 Task: Set the description to "An Innovation Workshop is a collaborative, structured event fostering creativity and problem-solving.".
Action: Mouse moved to (127, 146)
Screenshot: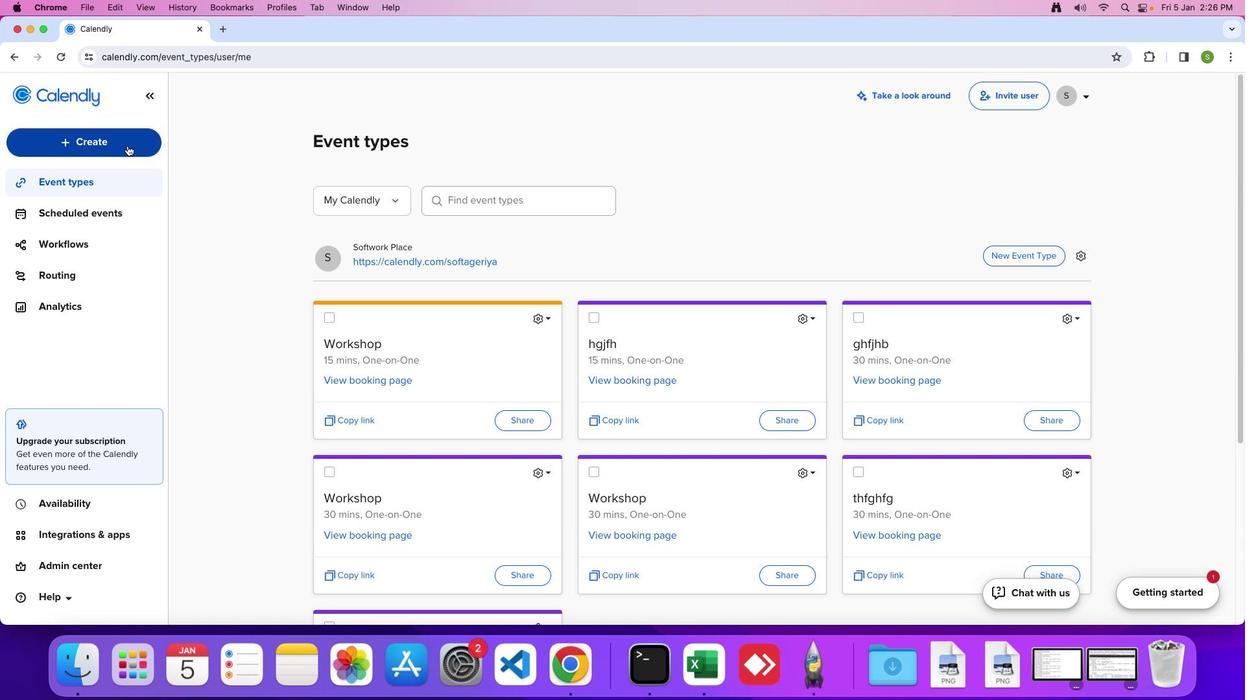 
Action: Mouse pressed left at (127, 146)
Screenshot: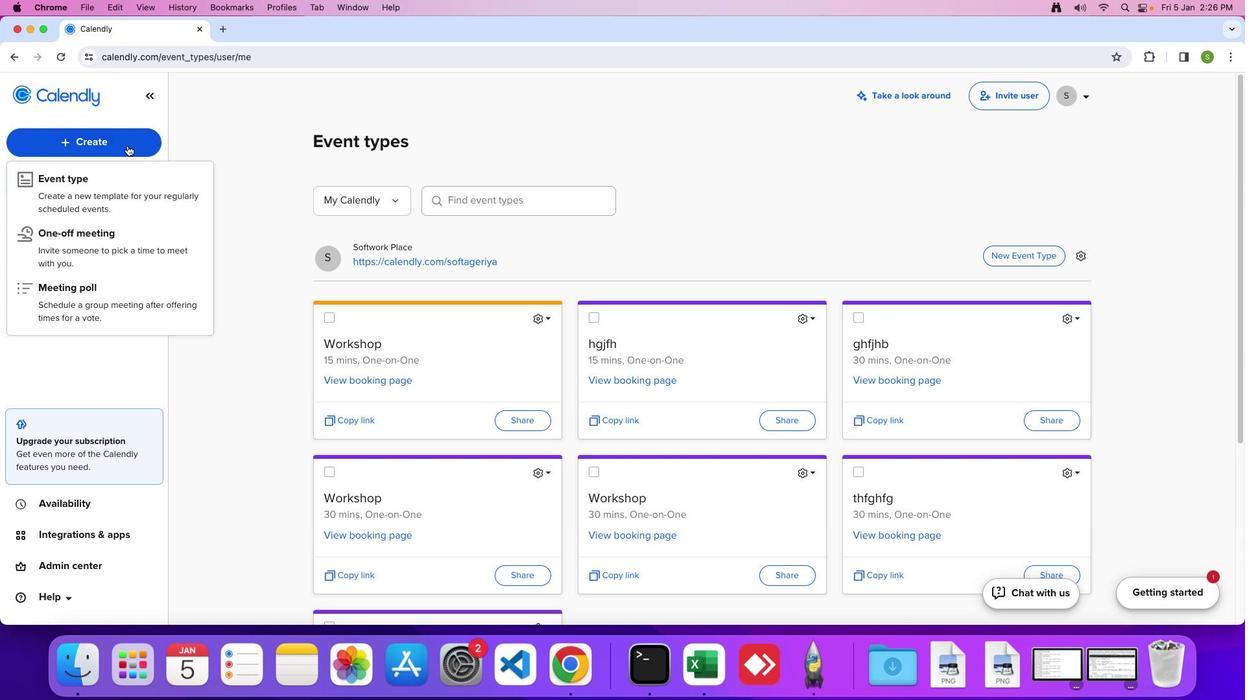 
Action: Mouse moved to (101, 292)
Screenshot: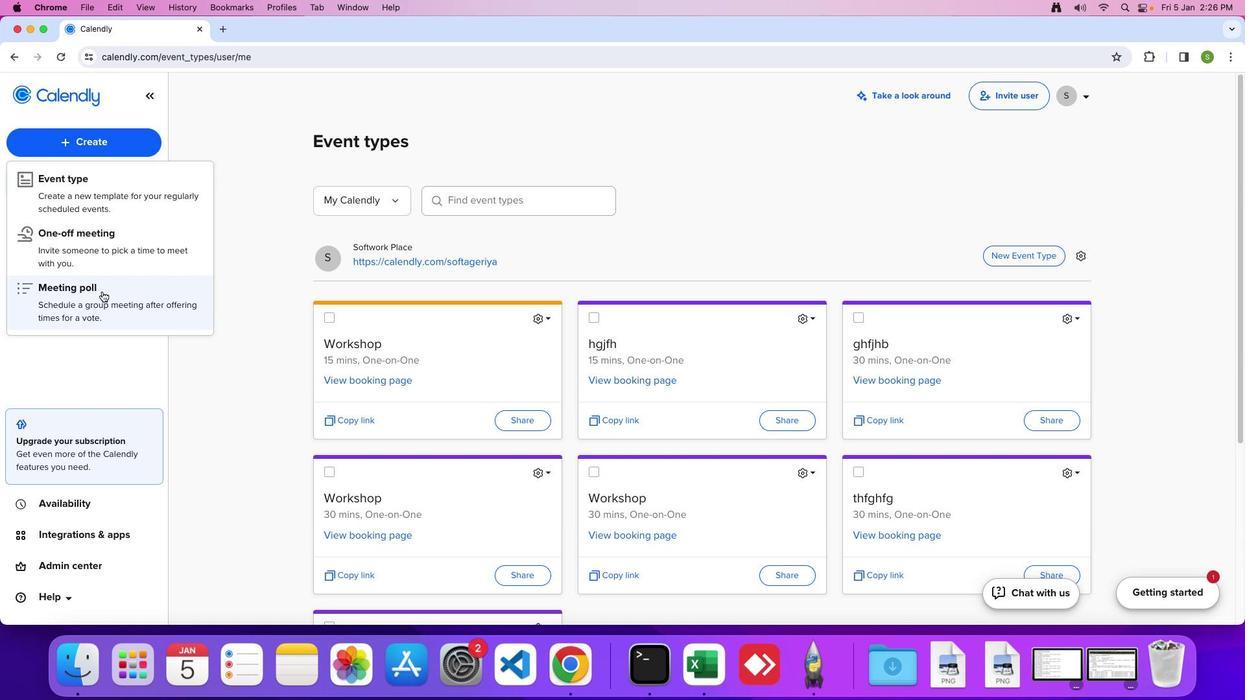
Action: Mouse pressed left at (101, 292)
Screenshot: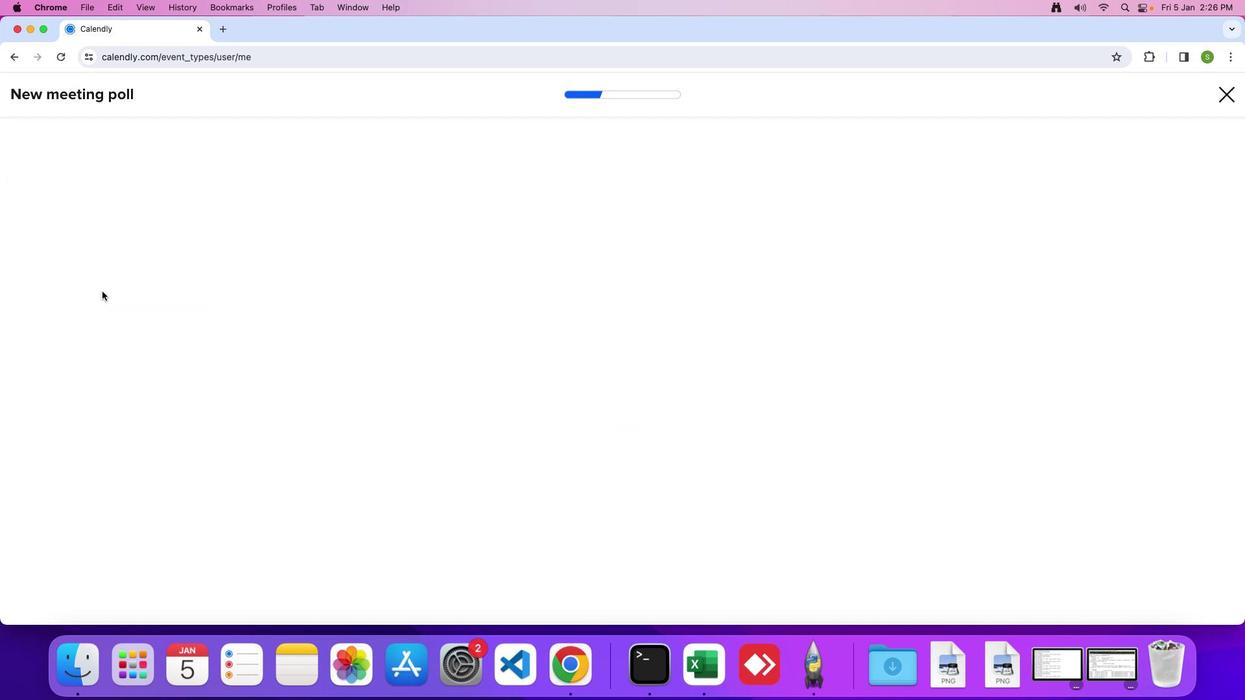 
Action: Mouse moved to (1032, 214)
Screenshot: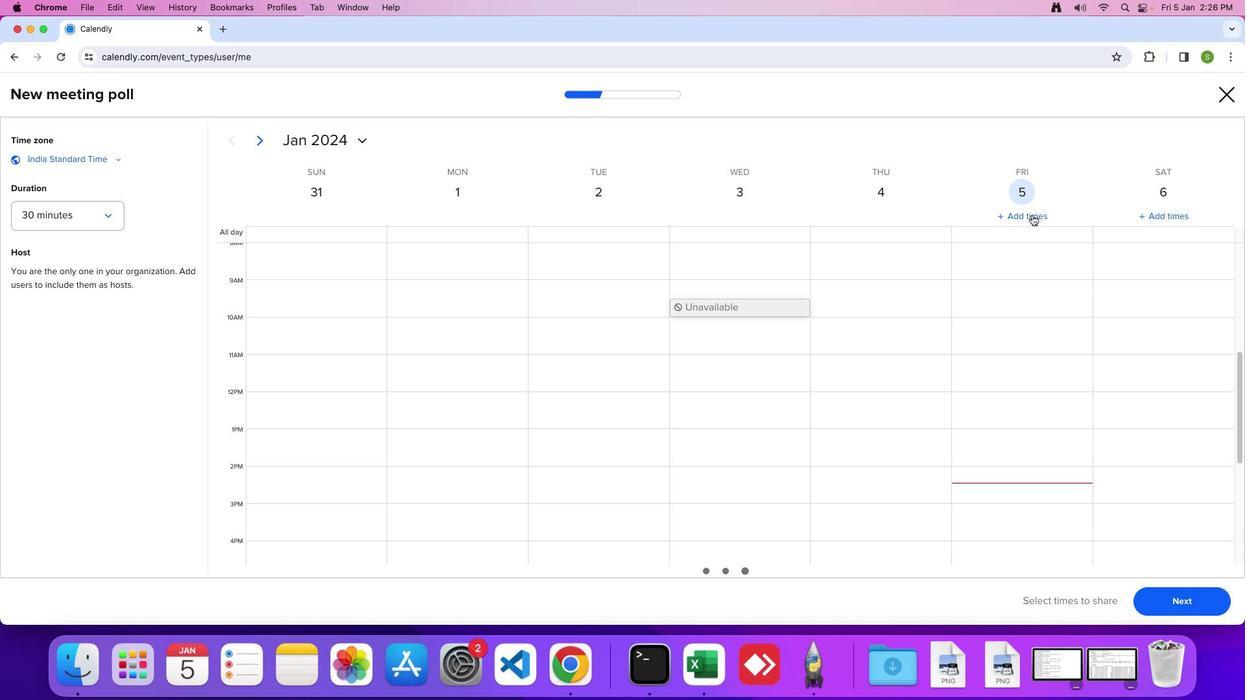 
Action: Mouse pressed left at (1032, 214)
Screenshot: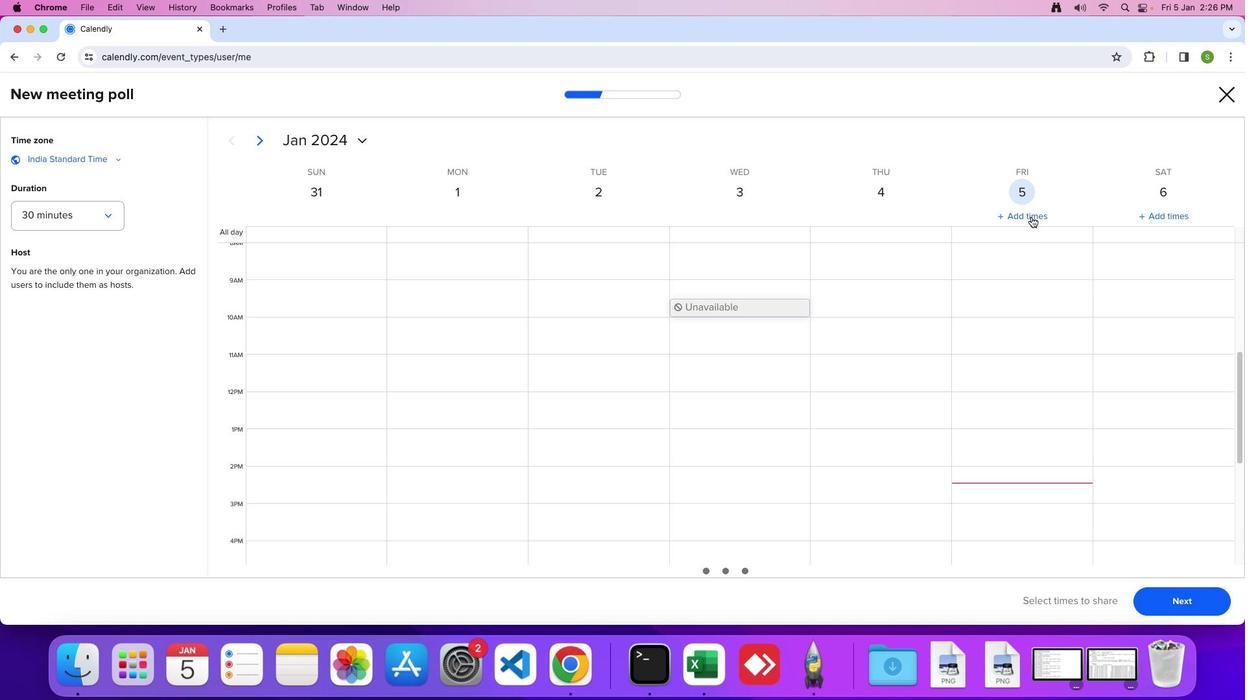 
Action: Mouse moved to (1160, 606)
Screenshot: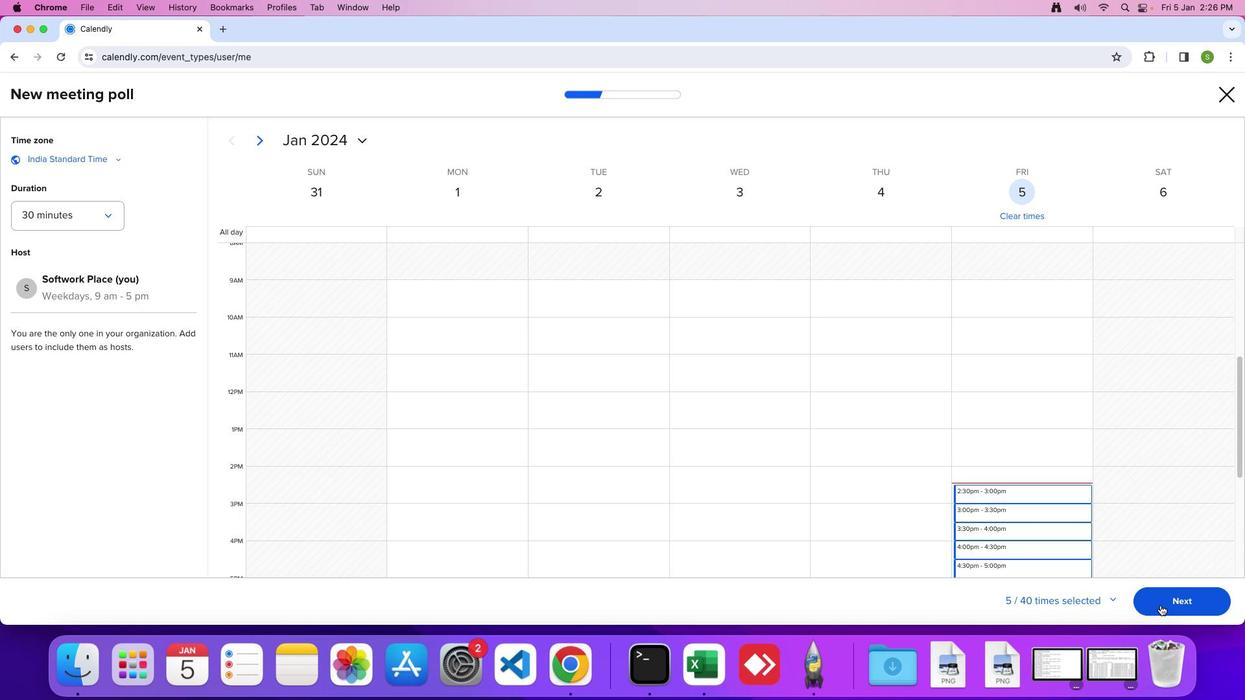 
Action: Mouse pressed left at (1160, 606)
Screenshot: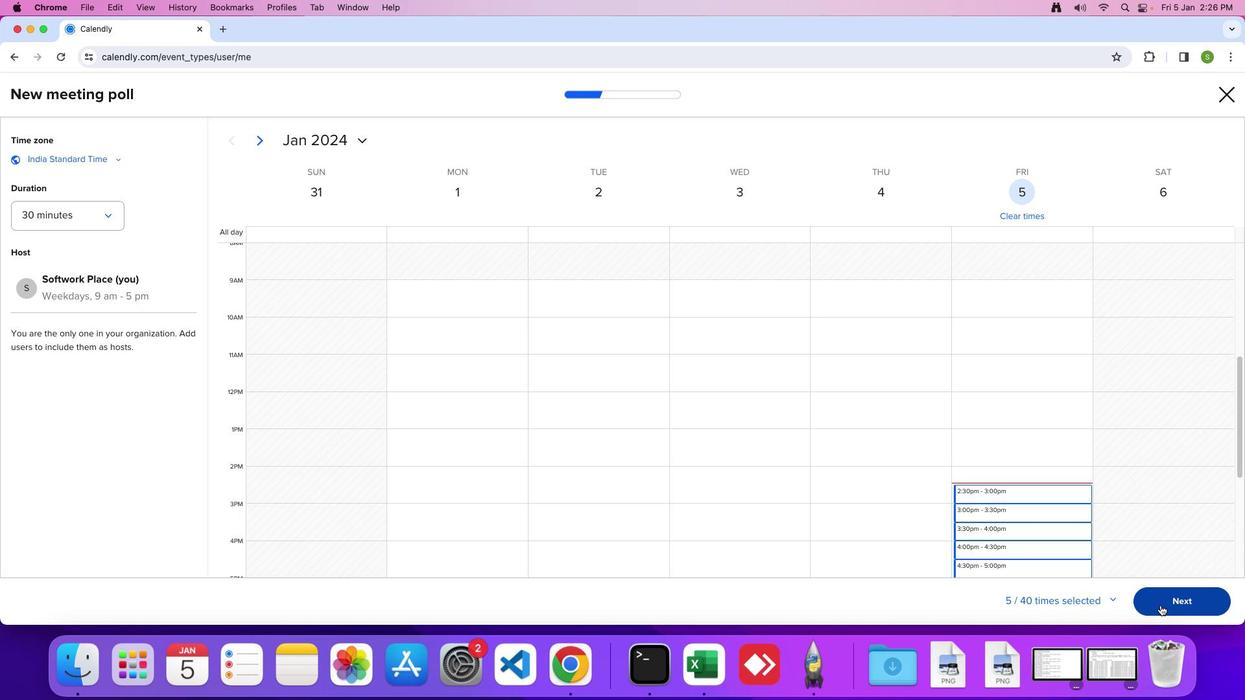 
Action: Mouse moved to (539, 494)
Screenshot: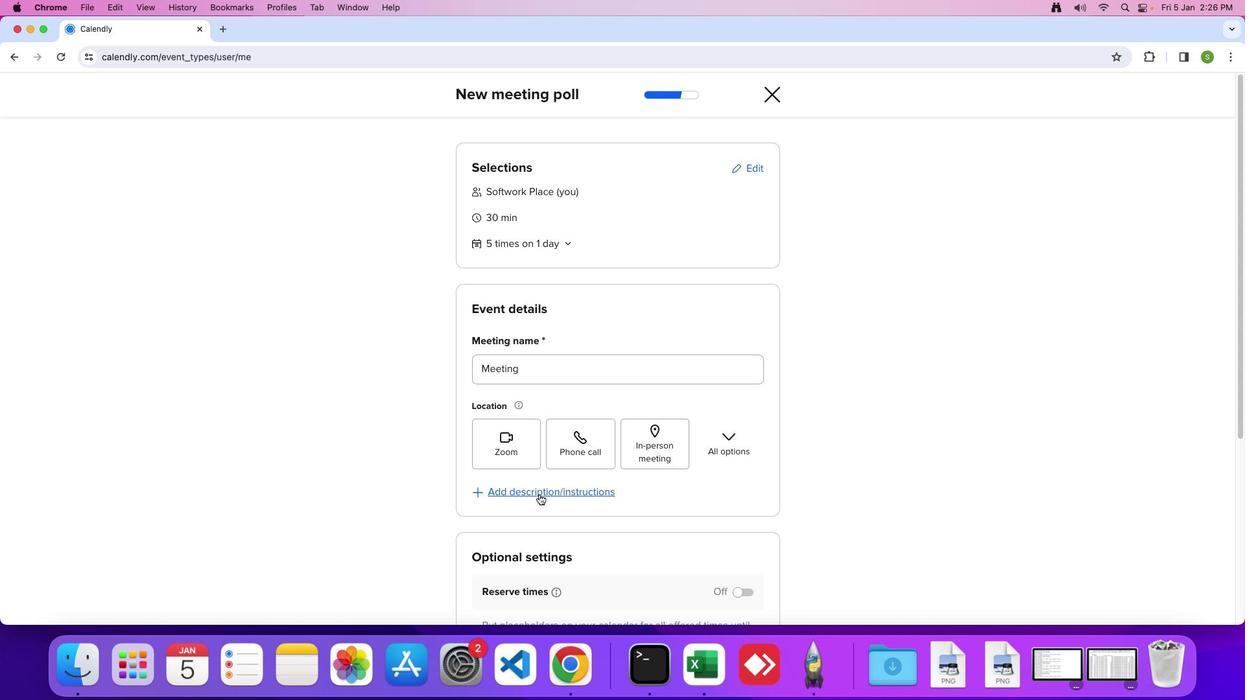 
Action: Mouse pressed left at (539, 494)
Screenshot: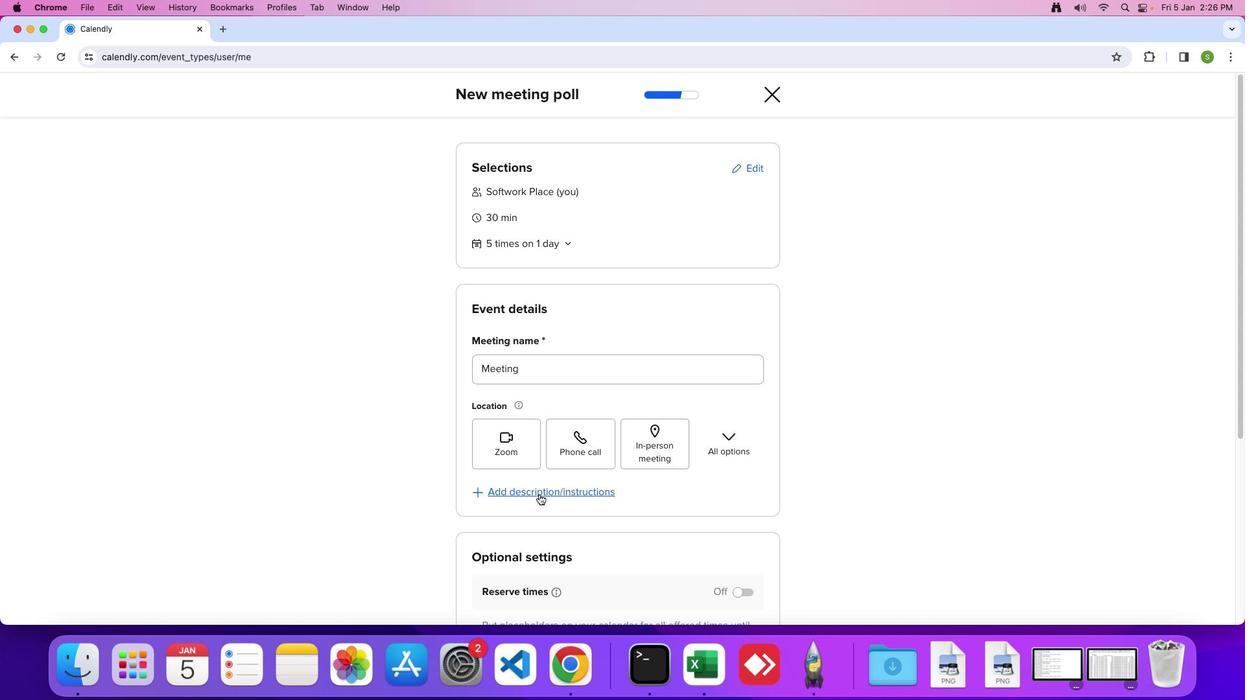 
Action: Mouse moved to (567, 486)
Screenshot: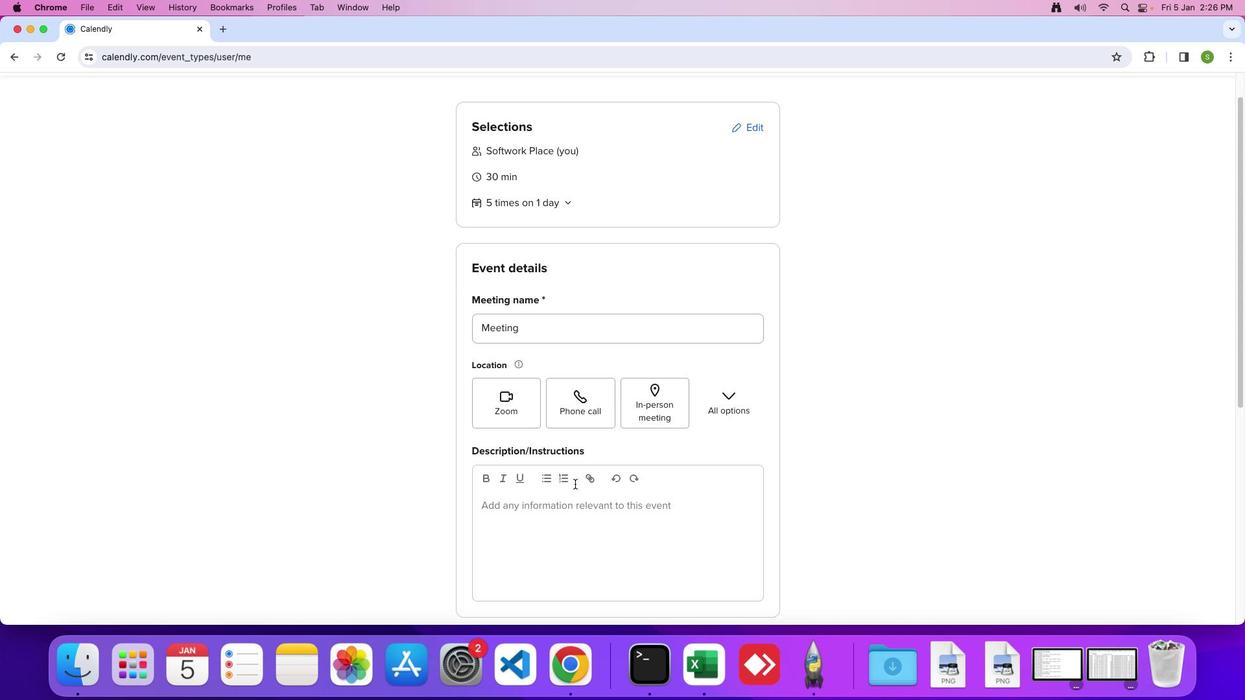 
Action: Mouse scrolled (567, 486) with delta (0, 0)
Screenshot: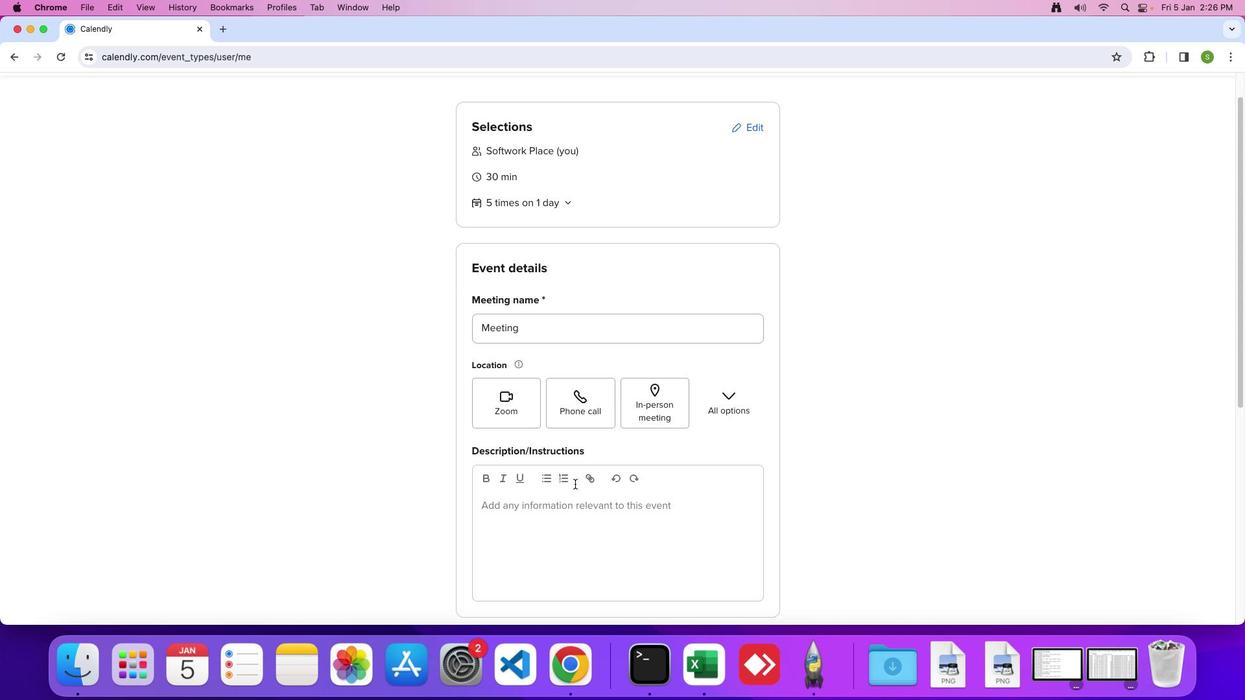 
Action: Mouse moved to (569, 485)
Screenshot: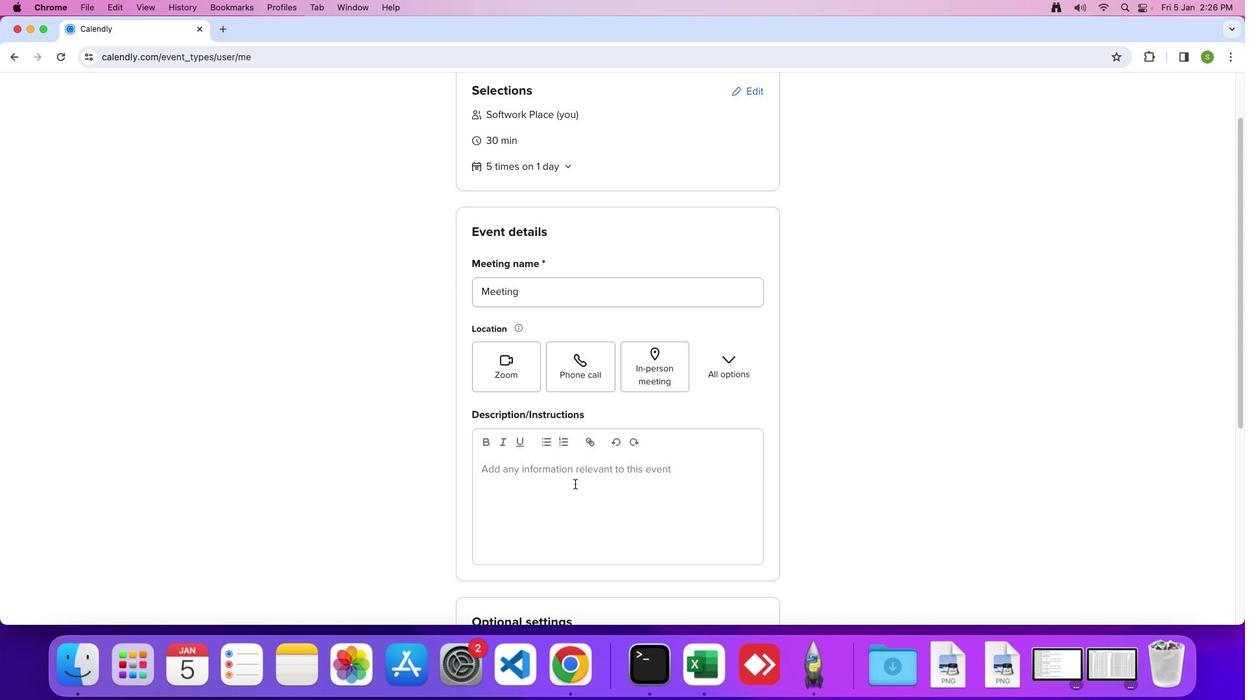 
Action: Mouse scrolled (569, 485) with delta (0, 2)
Screenshot: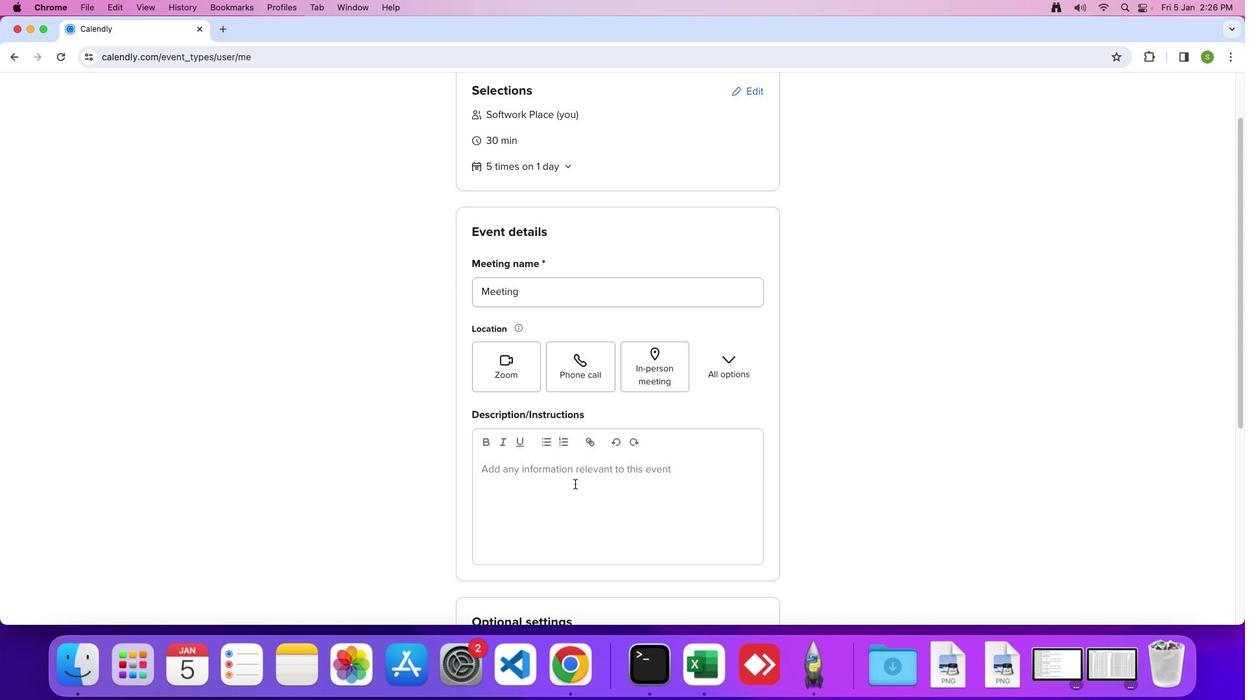 
Action: Mouse moved to (571, 485)
Screenshot: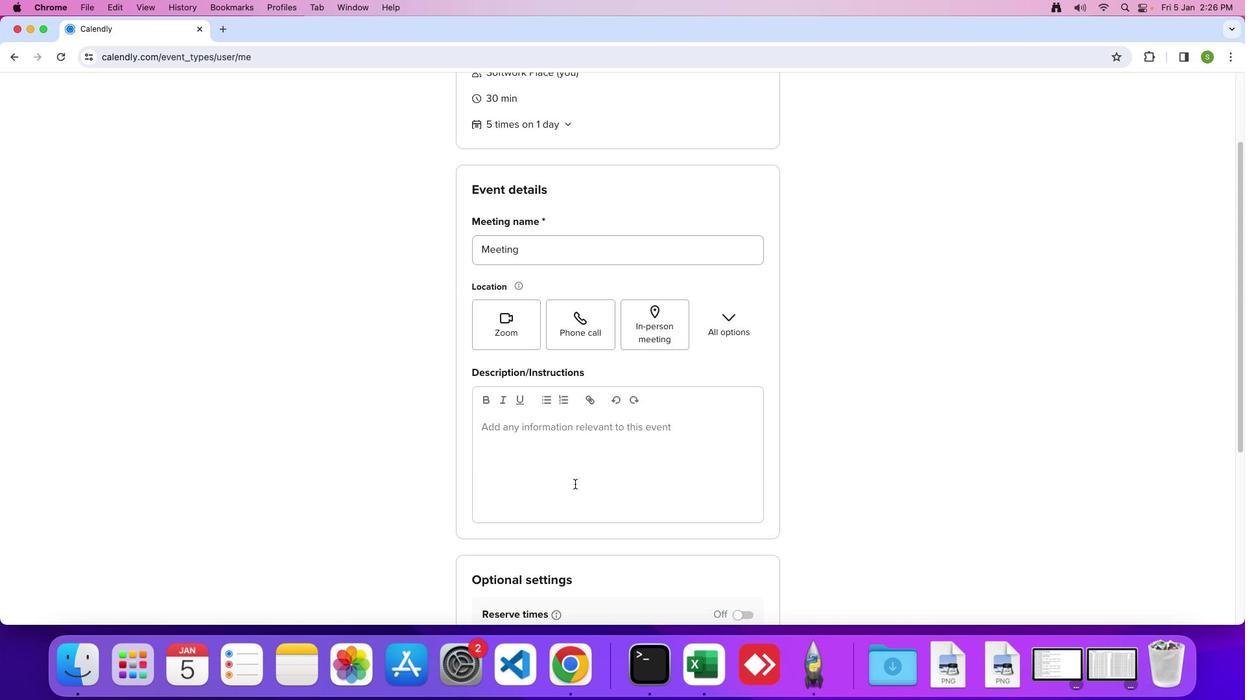 
Action: Mouse scrolled (571, 485) with delta (0, -1)
Screenshot: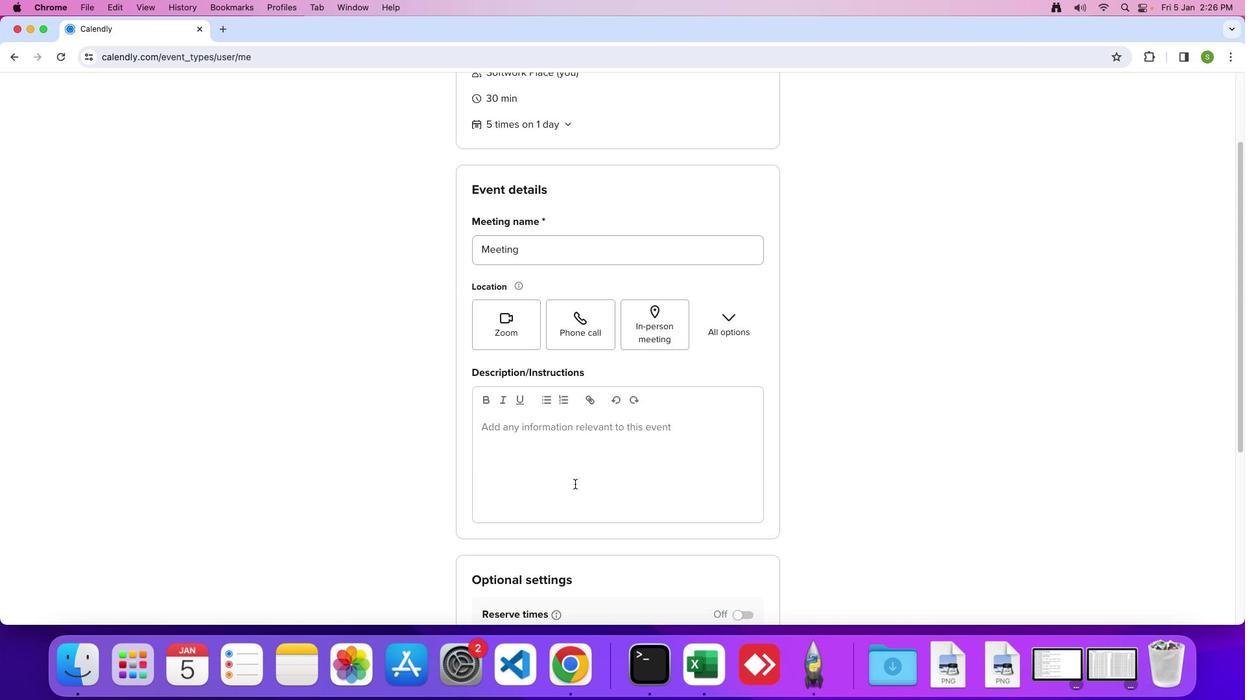 
Action: Mouse moved to (574, 484)
Screenshot: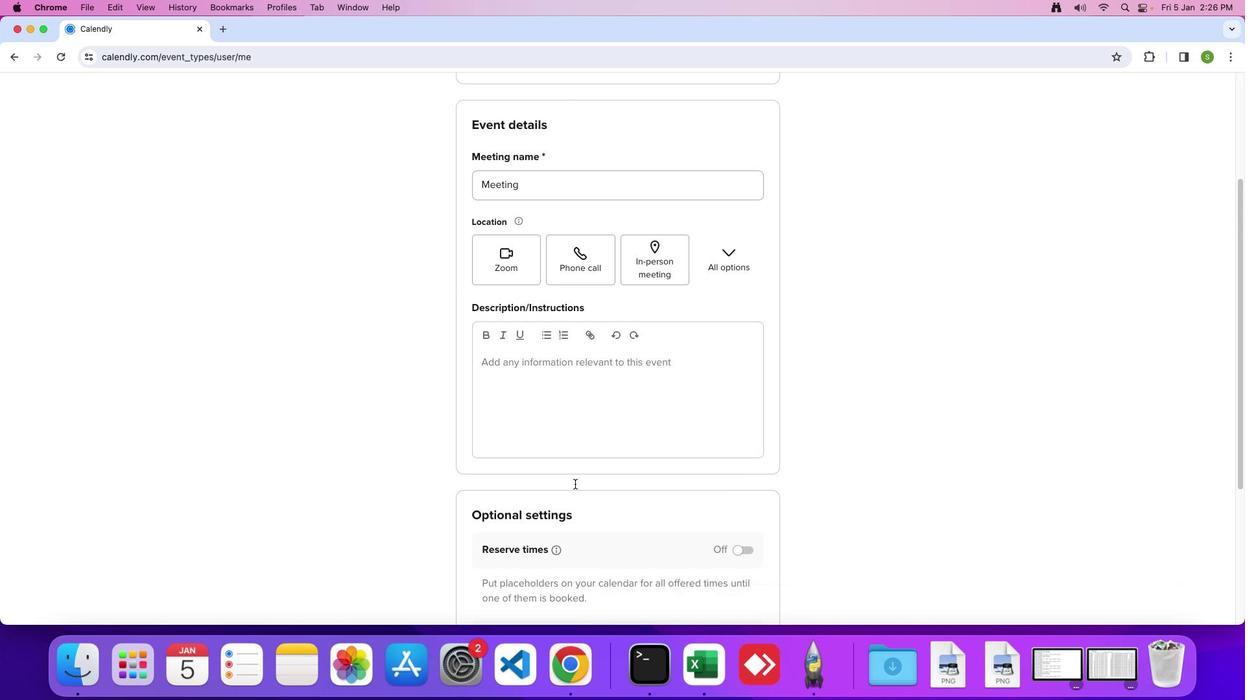 
Action: Mouse scrolled (574, 484) with delta (0, 0)
Screenshot: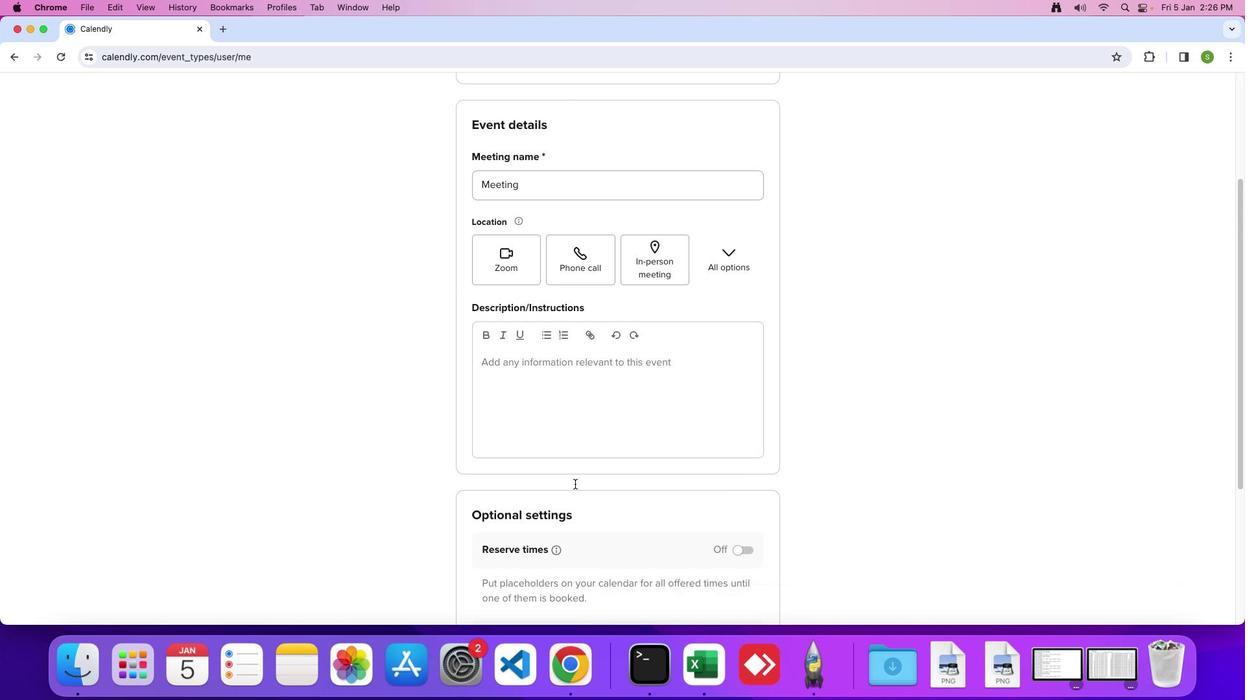 
Action: Mouse moved to (518, 362)
Screenshot: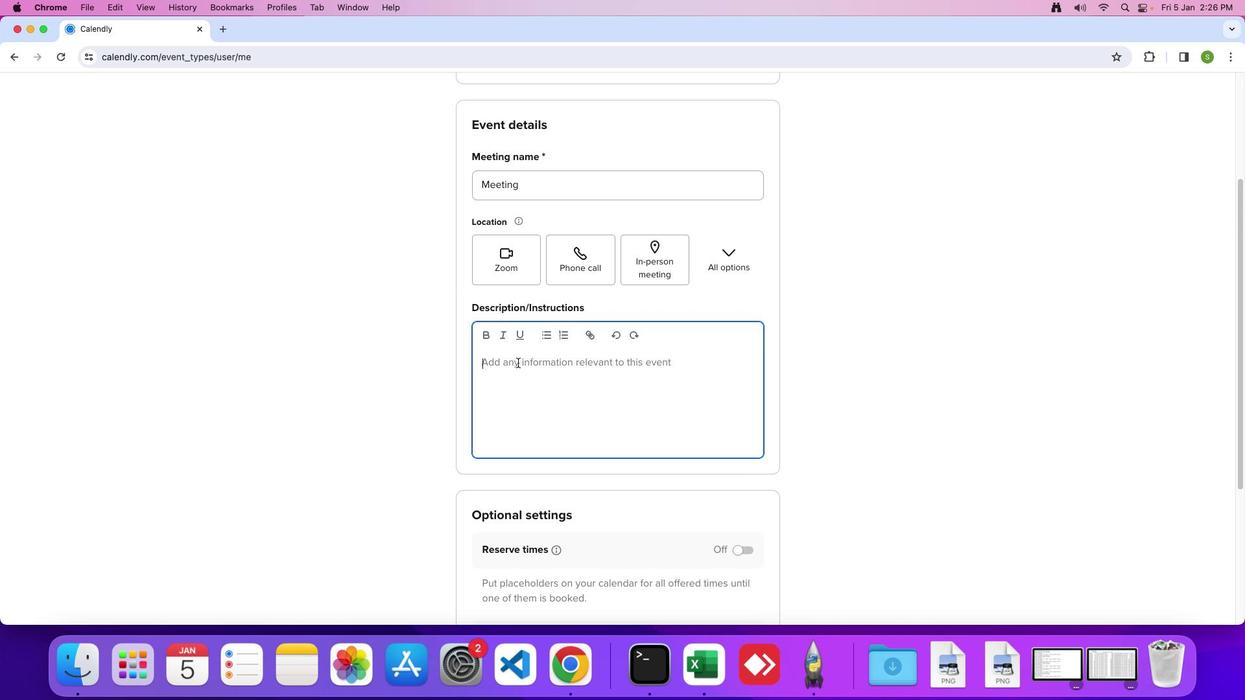 
Action: Mouse pressed left at (518, 362)
Screenshot: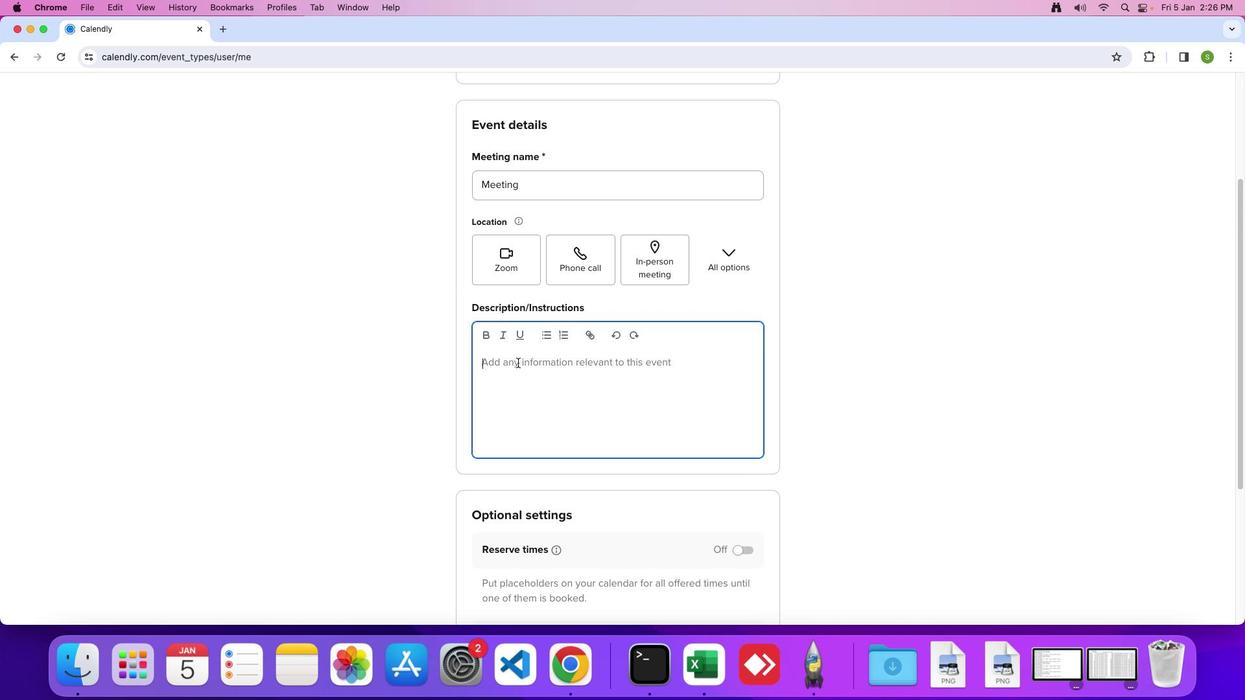 
Action: Mouse moved to (519, 370)
Screenshot: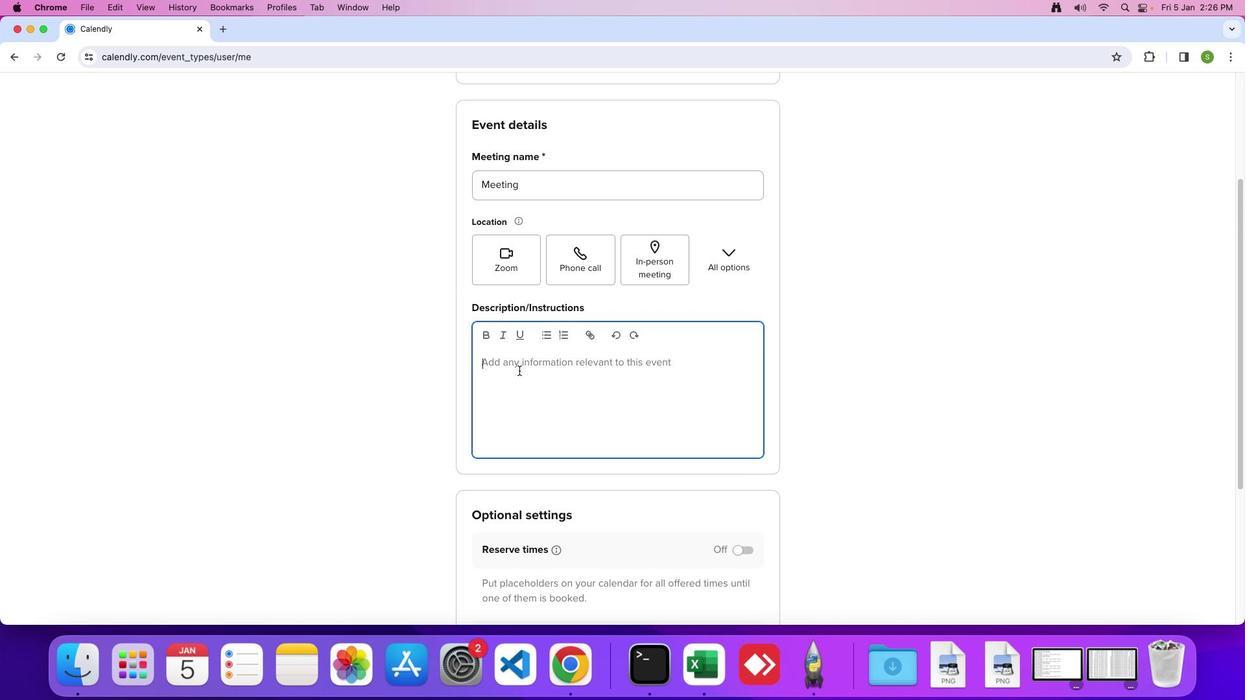 
Action: Key pressed 'A'Key.caps_lock'n'Key.spaceKey.shift'I''n''n''o''v''a''t''i''o''n'Key.spaceKey.shift'W''o''r''k''s''h''o''p'Key.space'i''s'Key.space'a'Key.space'c''o''l''l''a''b''o''r''a''t''i''o'Key.backspace'v''e'','Key.spaceKey.shift'S'Key.backspace's''t''r''u''c''t''u''r''e''d'Key.space'e''v''e''n''t'Key.space'f''o''s''t''e''r''i''n''g'Key.space'c''r''e''a''t''i''v''i''t''y'Key.space'a''n''d'Key.space'p''r''o''b''l''e''m''-''s''o''l''v''i''n''g''.'
Screenshot: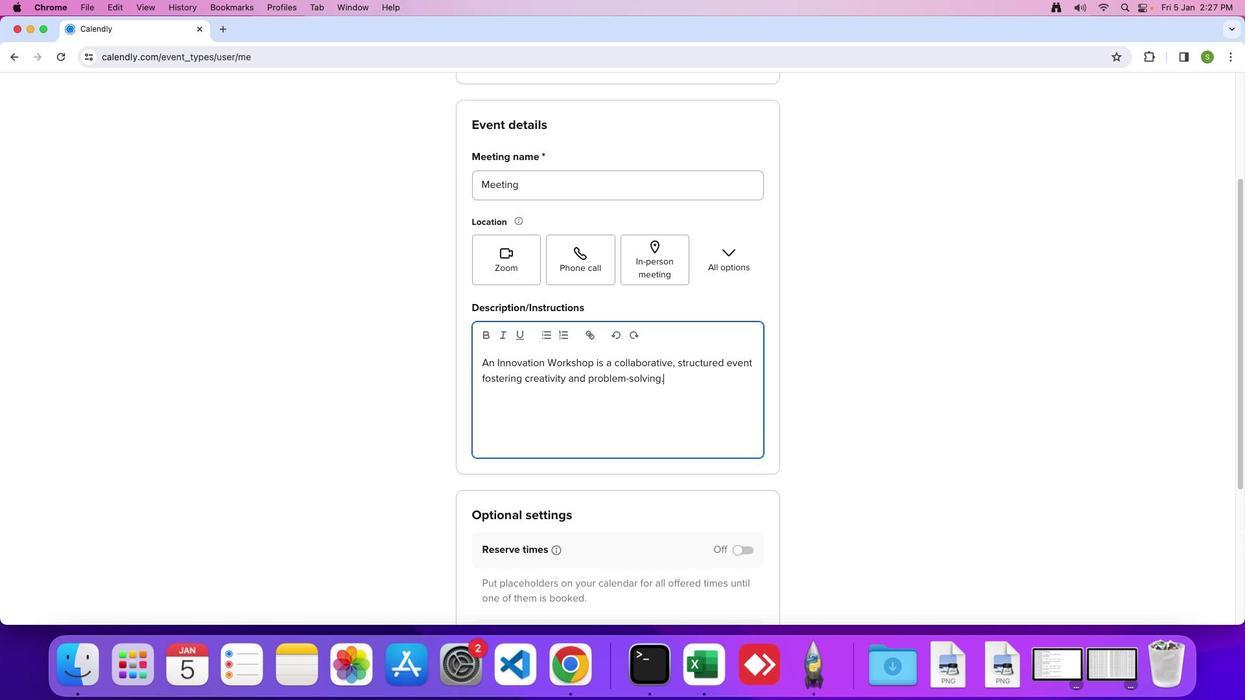 
Action: Mouse moved to (614, 431)
Screenshot: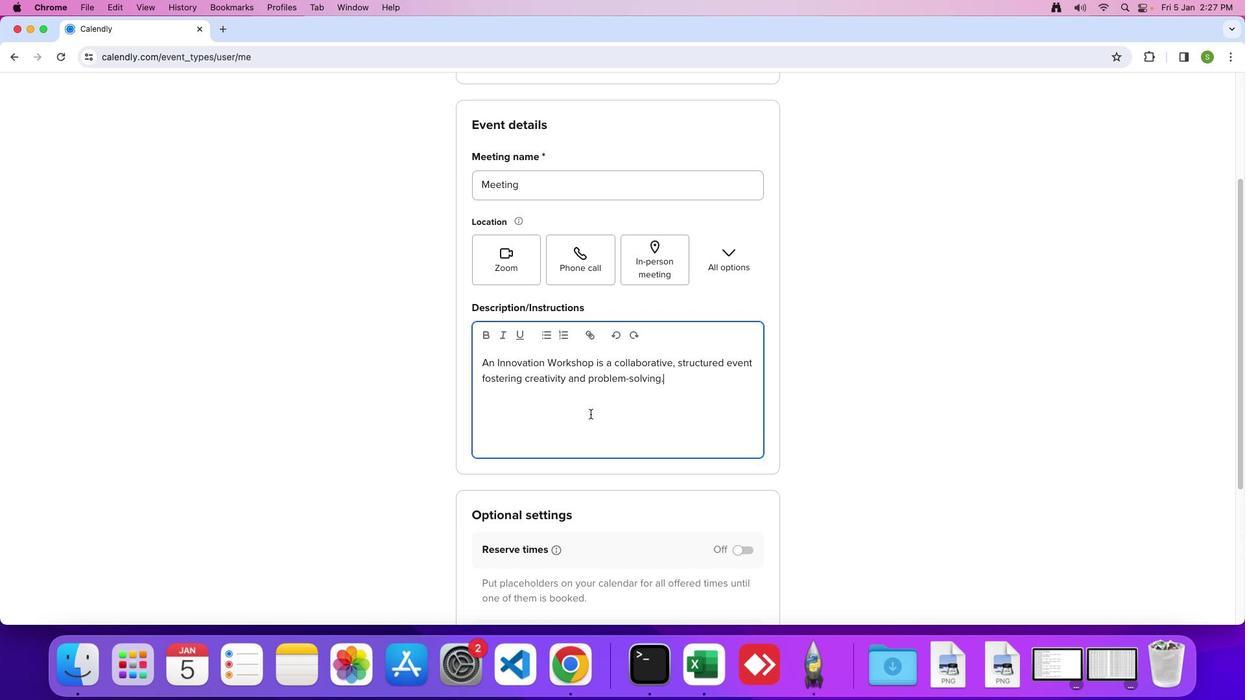 
